 Task: Start in the project VortexTech the sprint 'Road to Launch', with a duration of 3 weeks.
Action: Mouse moved to (888, 204)
Screenshot: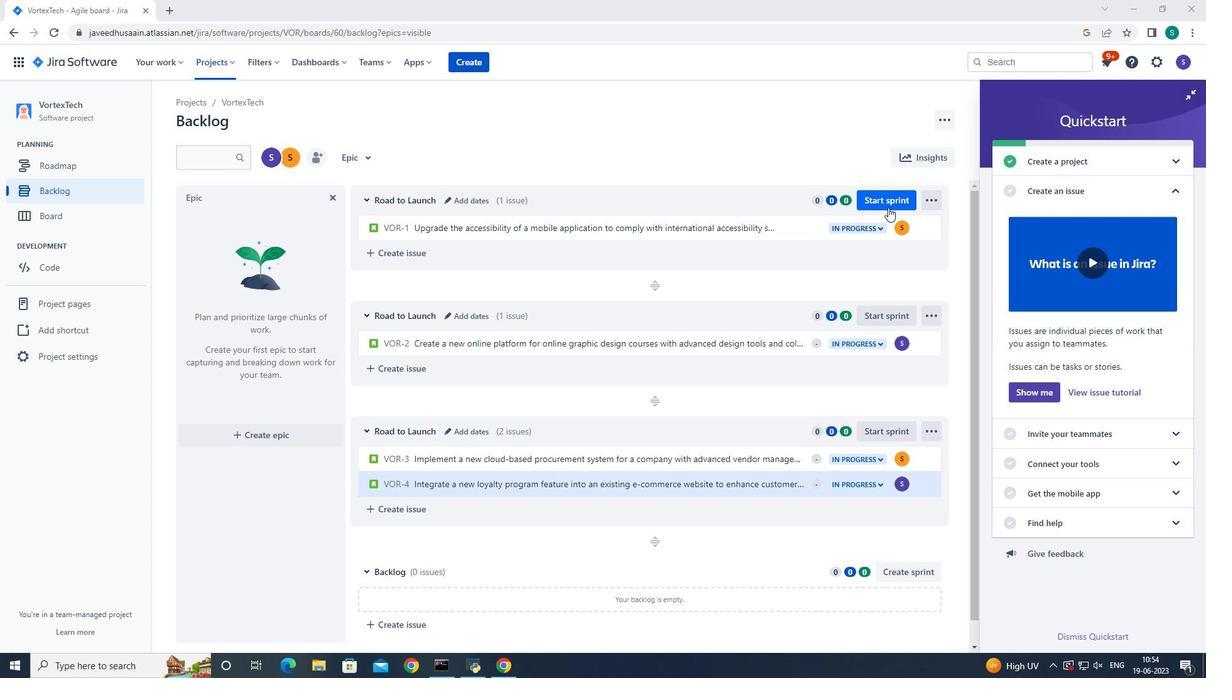 
Action: Mouse pressed left at (888, 204)
Screenshot: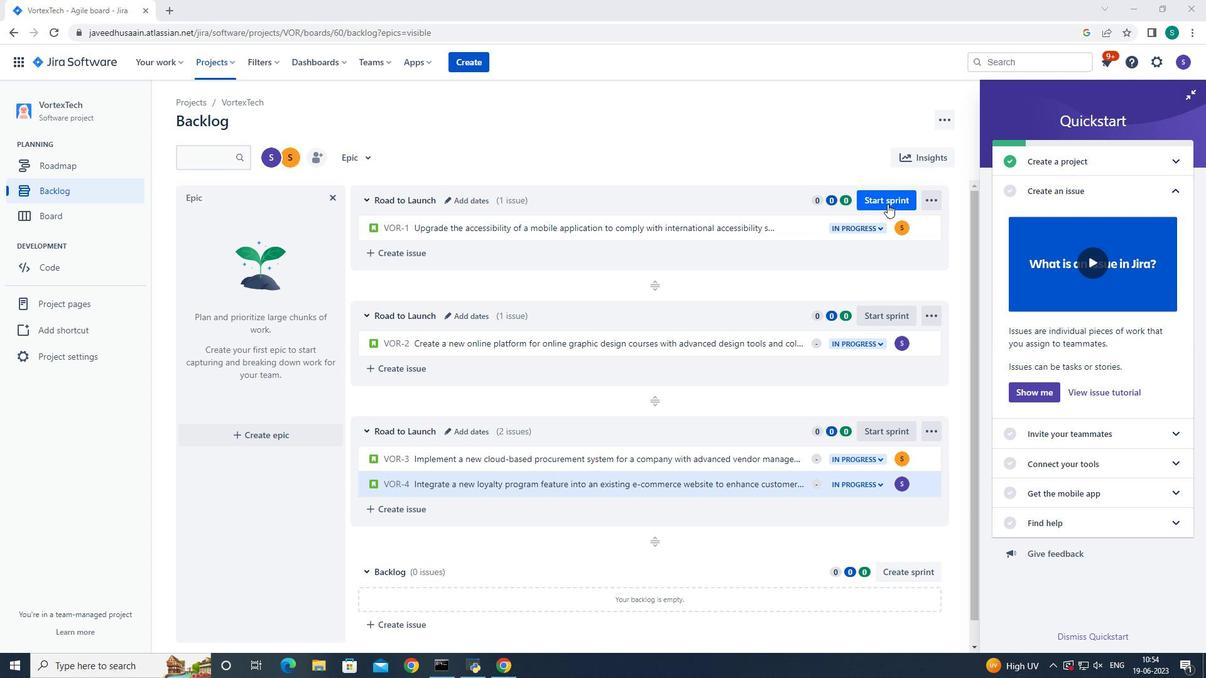 
Action: Mouse moved to (525, 217)
Screenshot: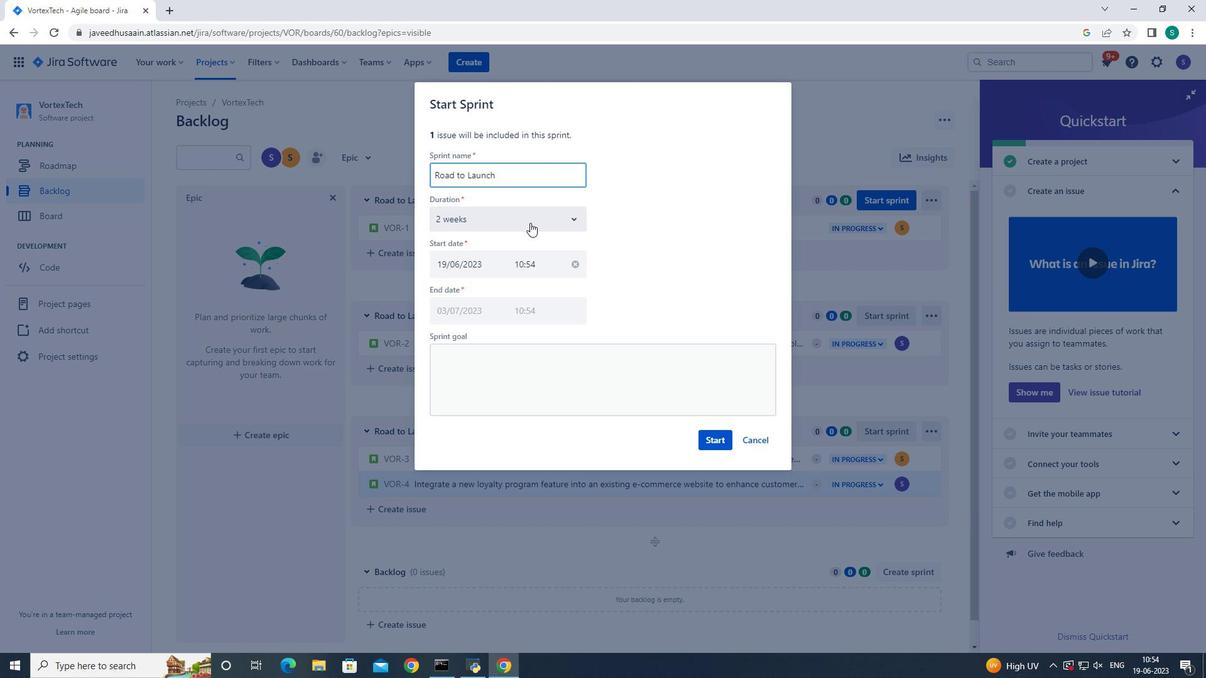 
Action: Mouse pressed left at (525, 217)
Screenshot: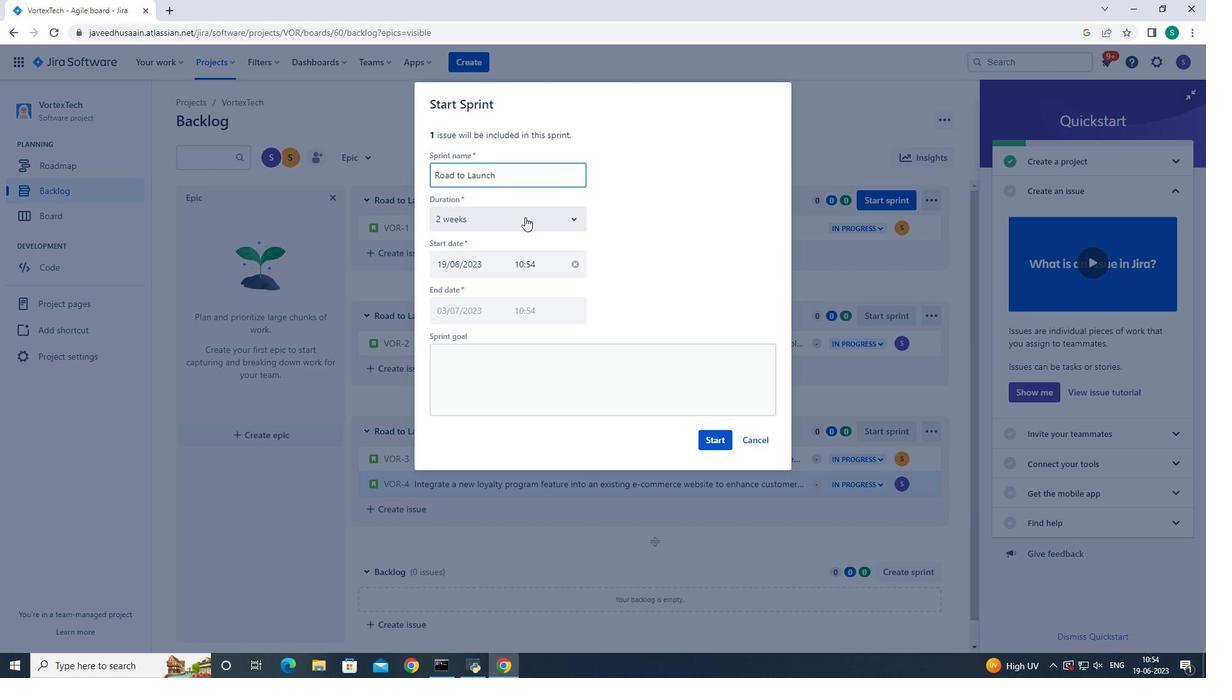 
Action: Mouse moved to (473, 296)
Screenshot: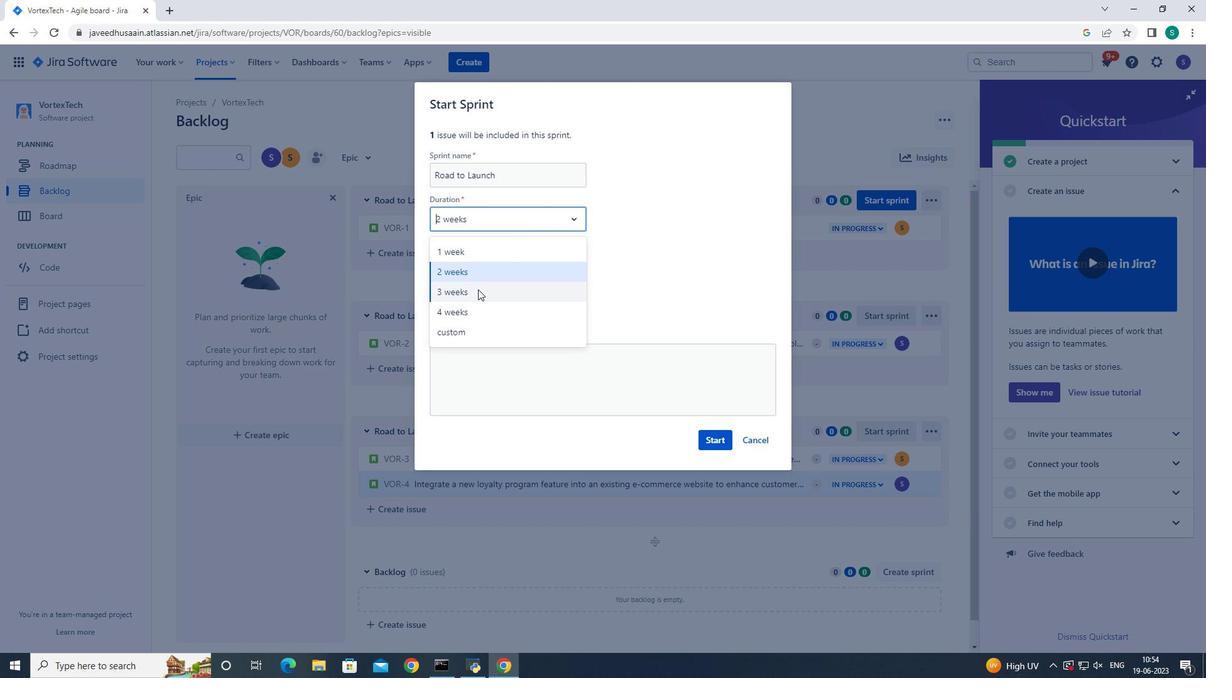 
Action: Mouse pressed left at (473, 296)
Screenshot: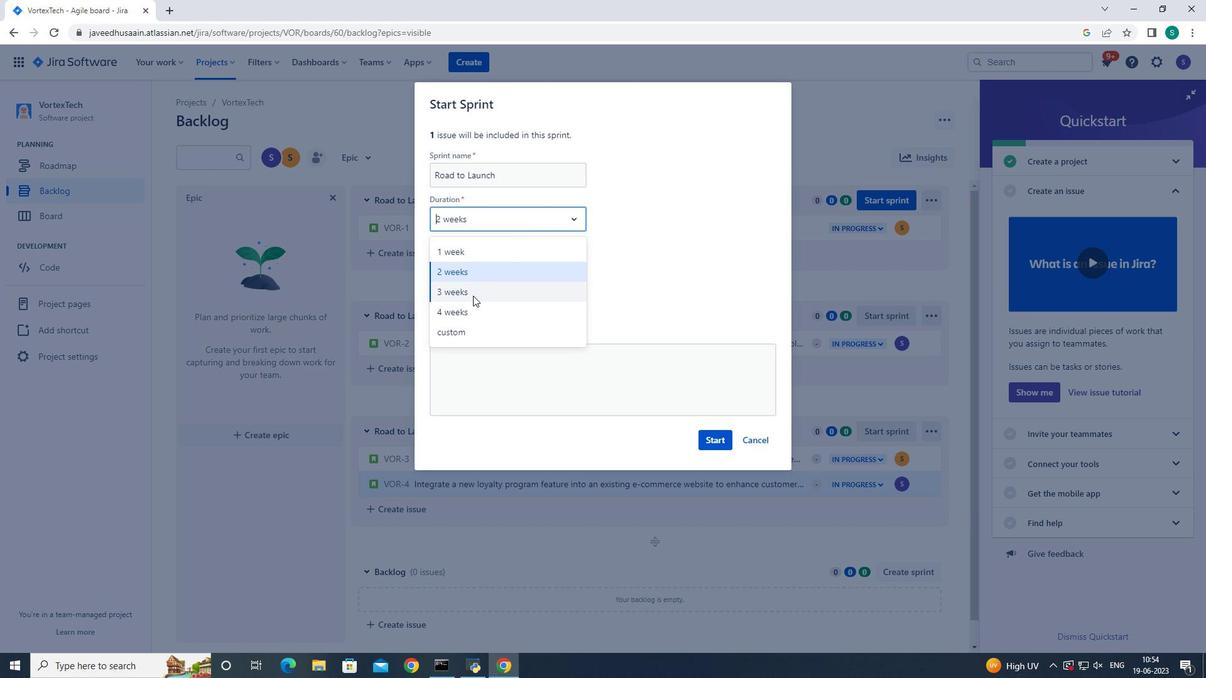 
Action: Mouse moved to (713, 441)
Screenshot: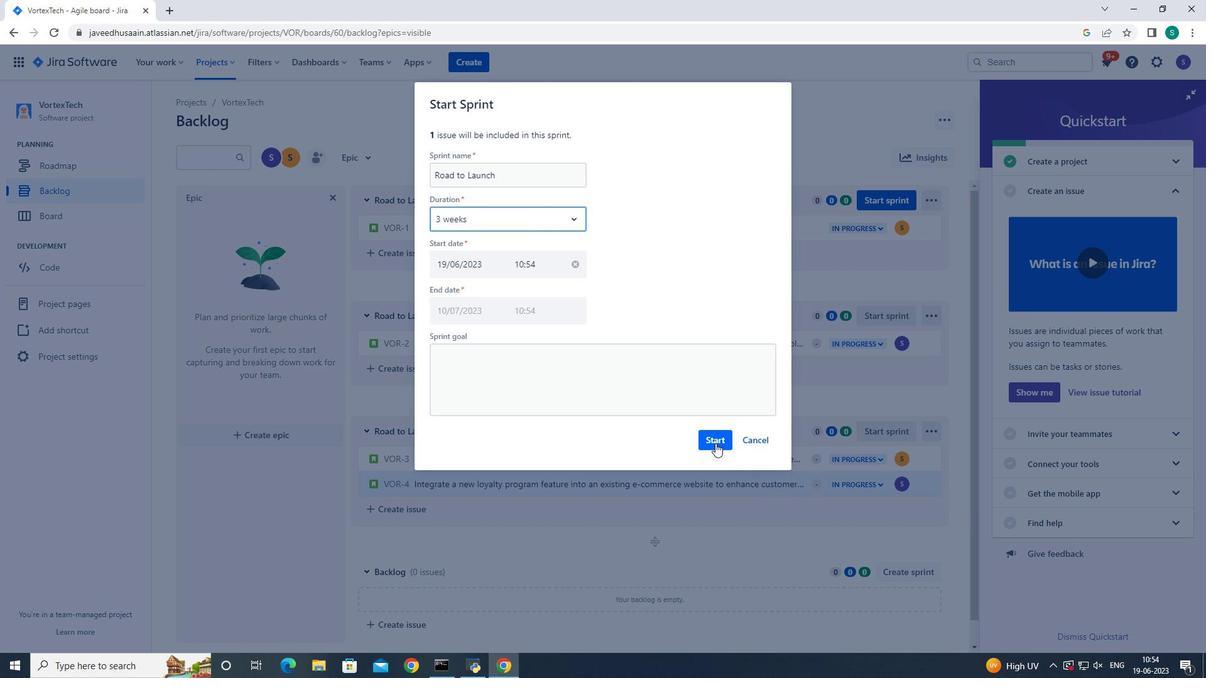 
Action: Mouse pressed left at (713, 441)
Screenshot: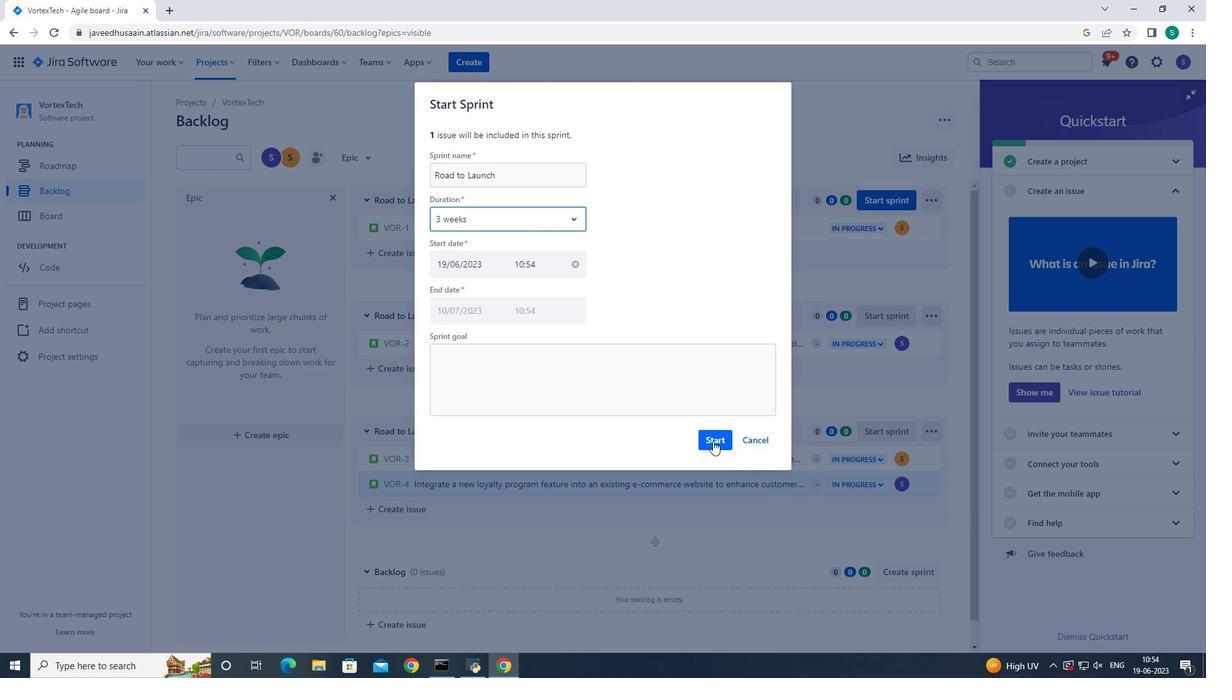 
Action: Mouse moved to (54, 192)
Screenshot: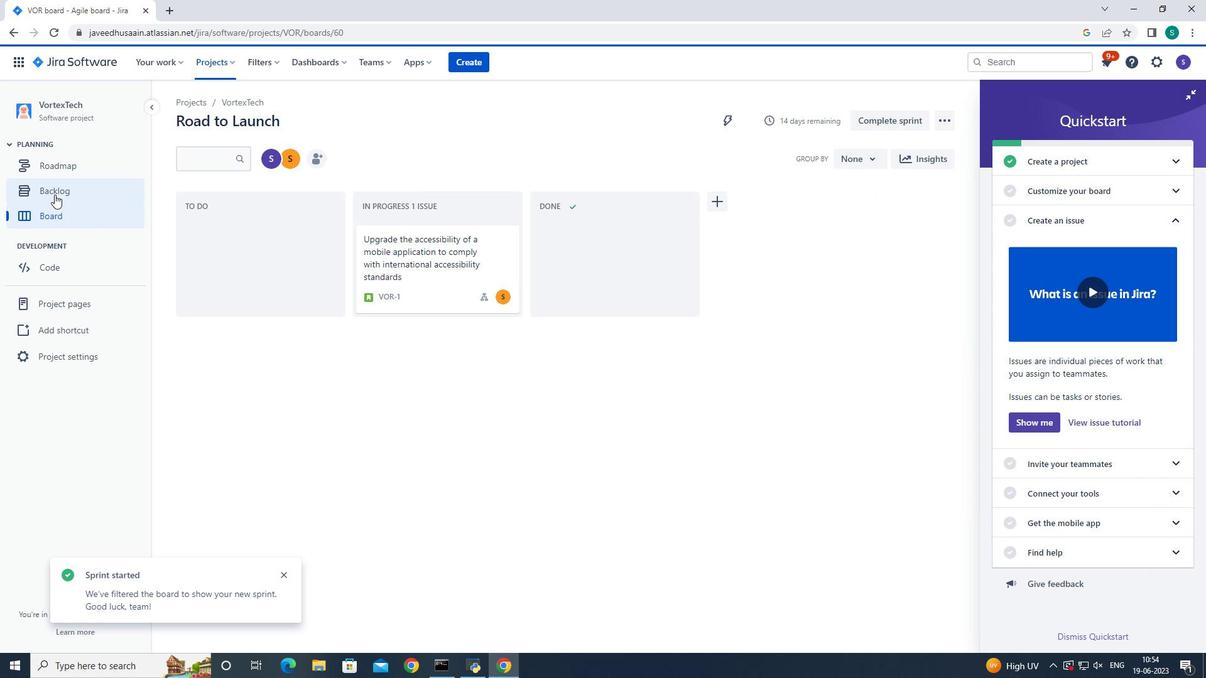 
Action: Mouse pressed left at (54, 192)
Screenshot: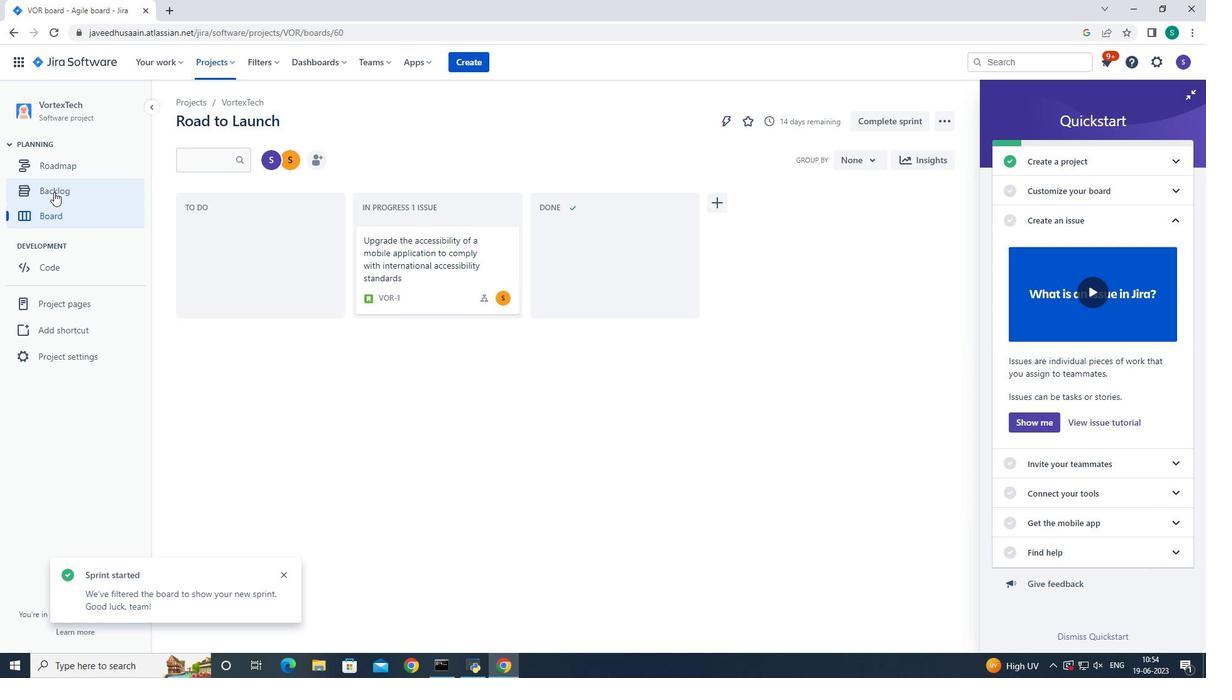 
Action: Mouse moved to (585, 208)
Screenshot: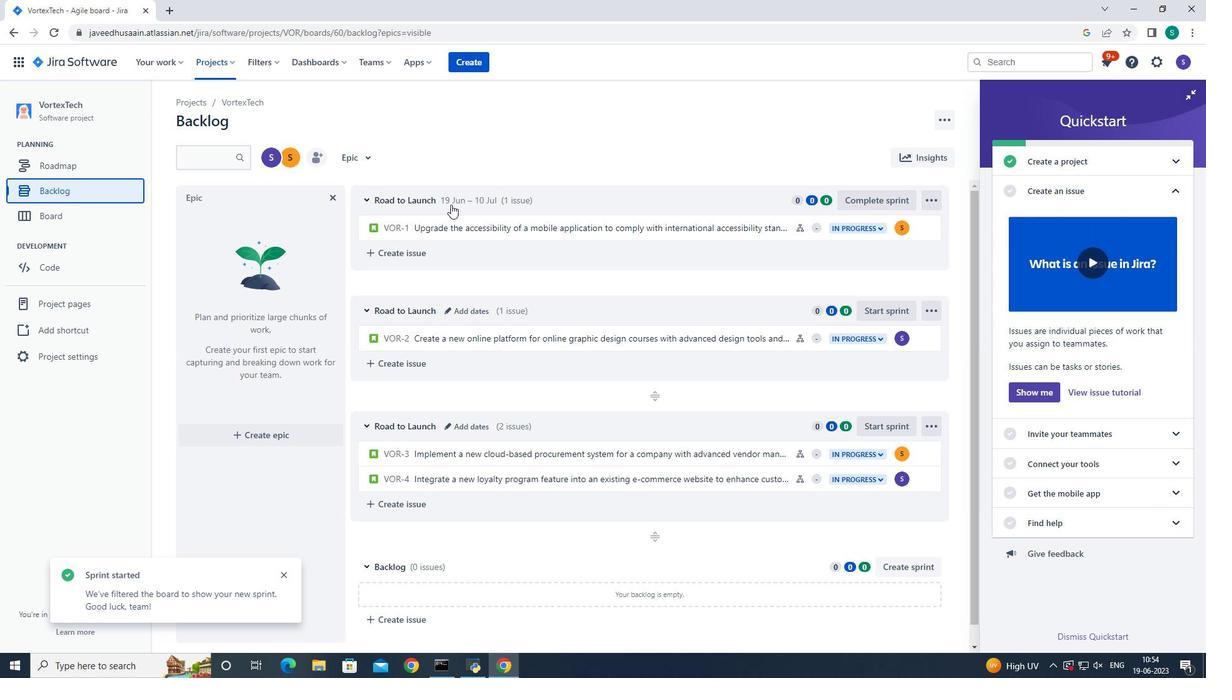
